 Task: Create a due date automation trigger when advanced on, 2 hours after a card is due add dates not due this week.
Action: Mouse moved to (935, 71)
Screenshot: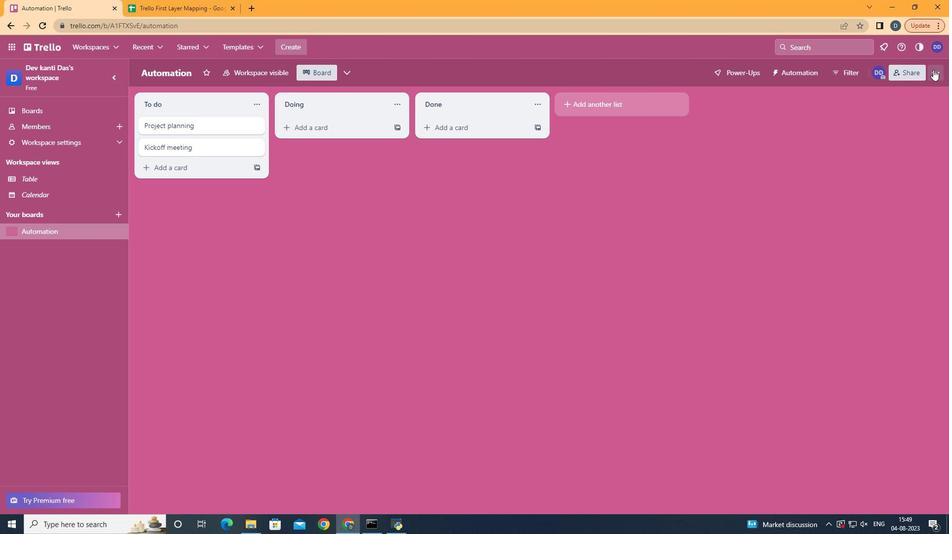 
Action: Mouse pressed left at (935, 71)
Screenshot: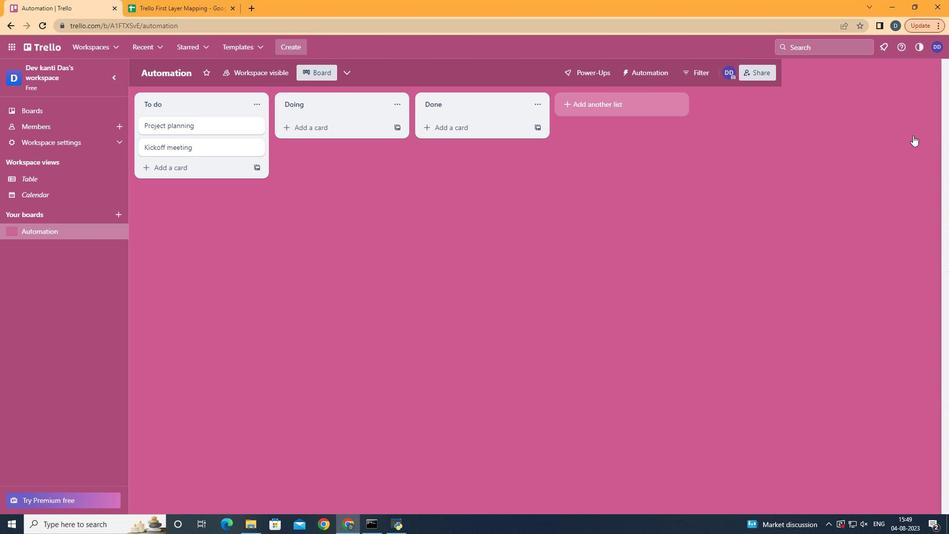 
Action: Mouse moved to (856, 209)
Screenshot: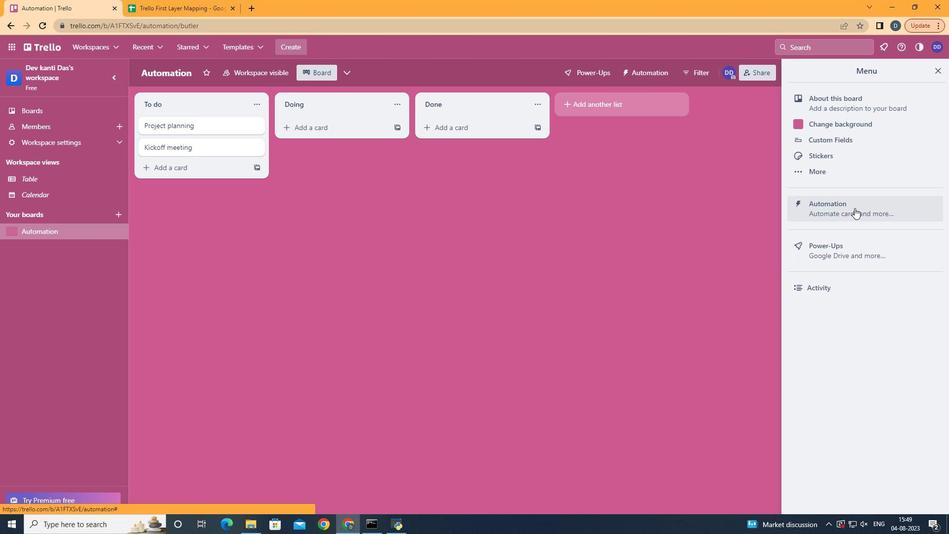 
Action: Mouse pressed left at (856, 209)
Screenshot: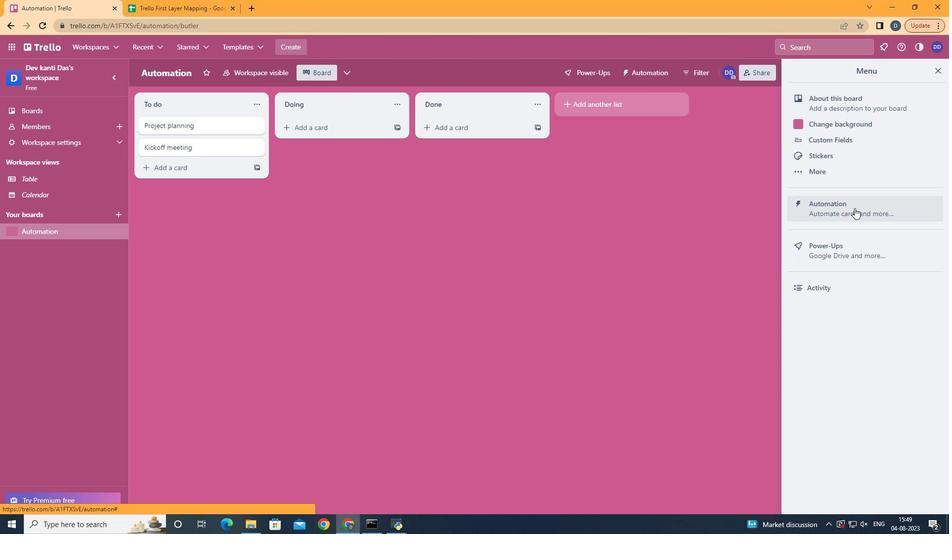 
Action: Mouse moved to (220, 200)
Screenshot: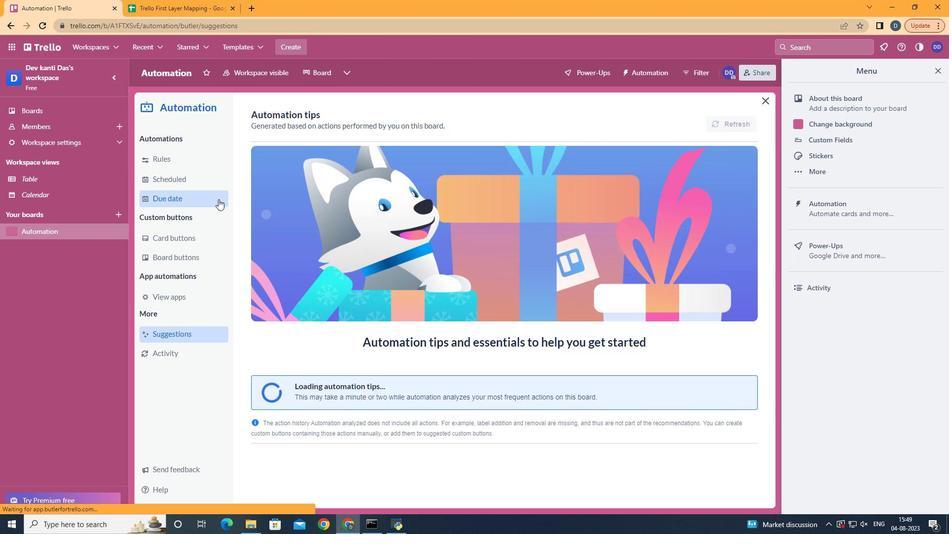 
Action: Mouse pressed left at (220, 200)
Screenshot: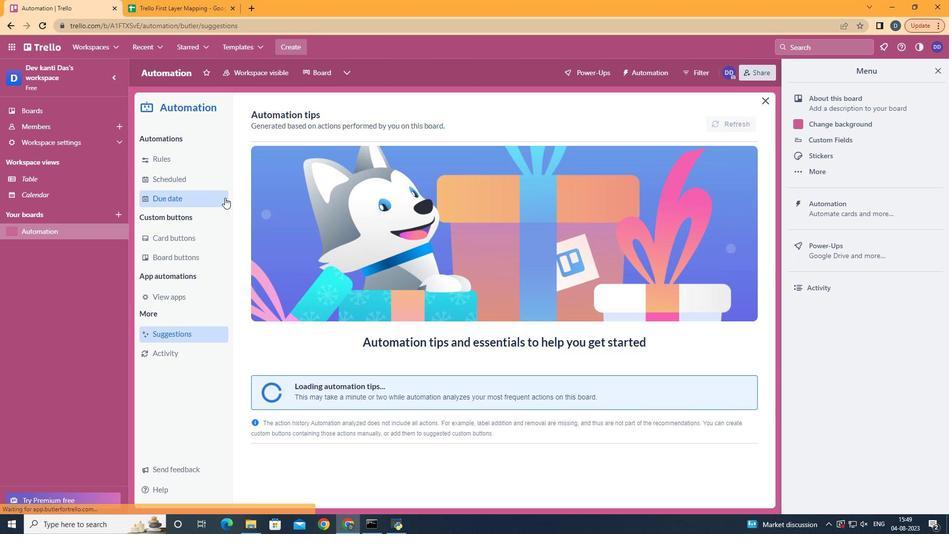 
Action: Mouse moved to (694, 115)
Screenshot: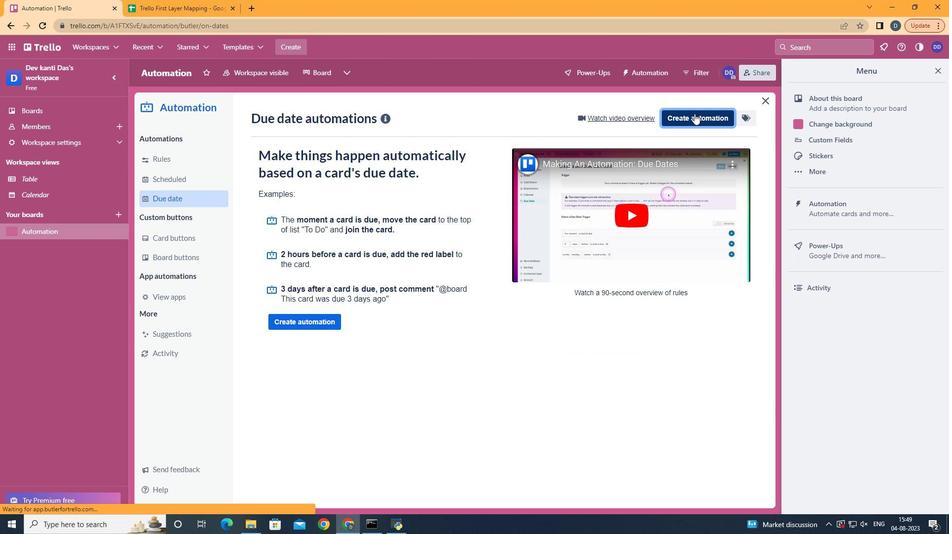 
Action: Mouse pressed left at (694, 115)
Screenshot: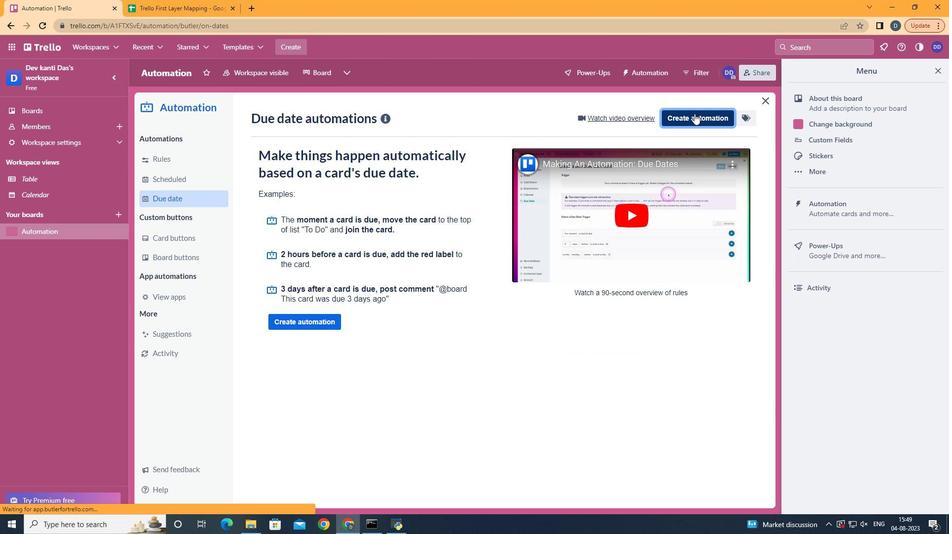 
Action: Mouse moved to (521, 214)
Screenshot: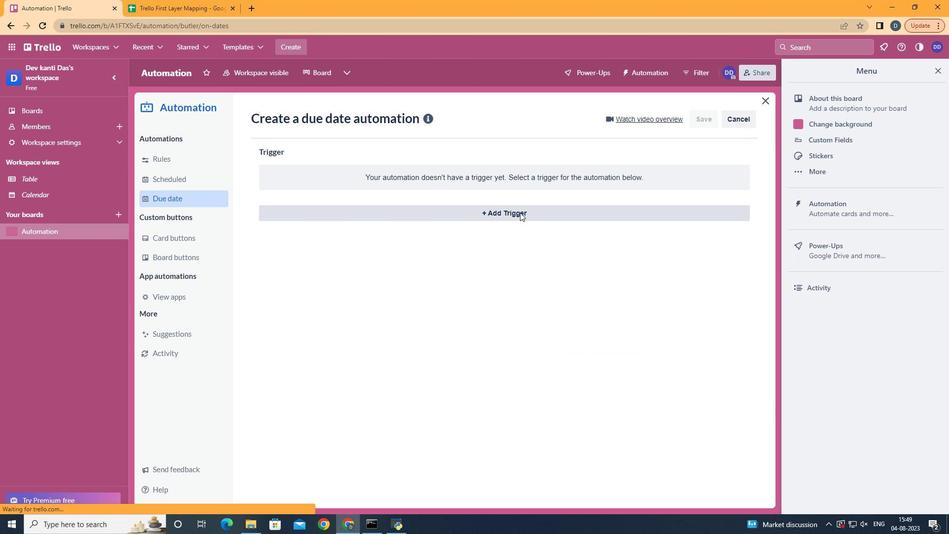 
Action: Mouse pressed left at (521, 214)
Screenshot: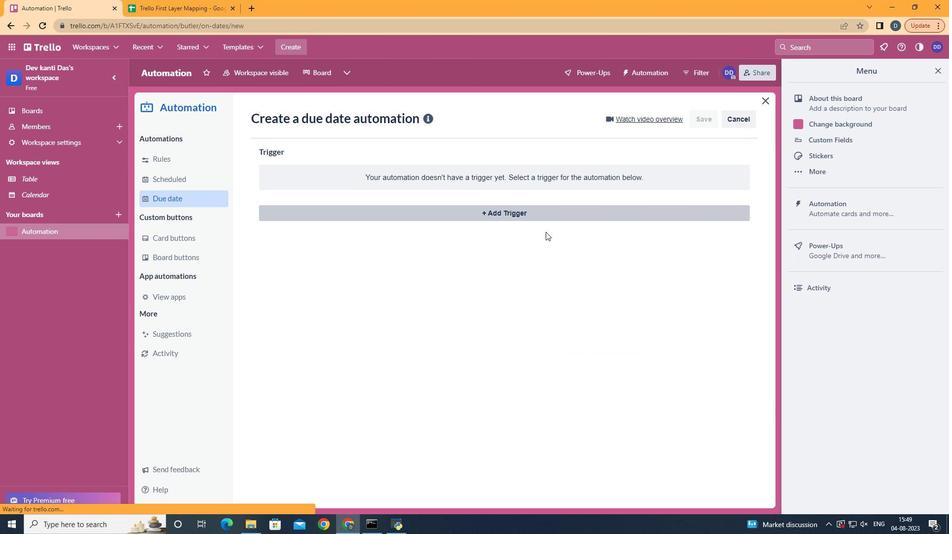 
Action: Mouse moved to (323, 429)
Screenshot: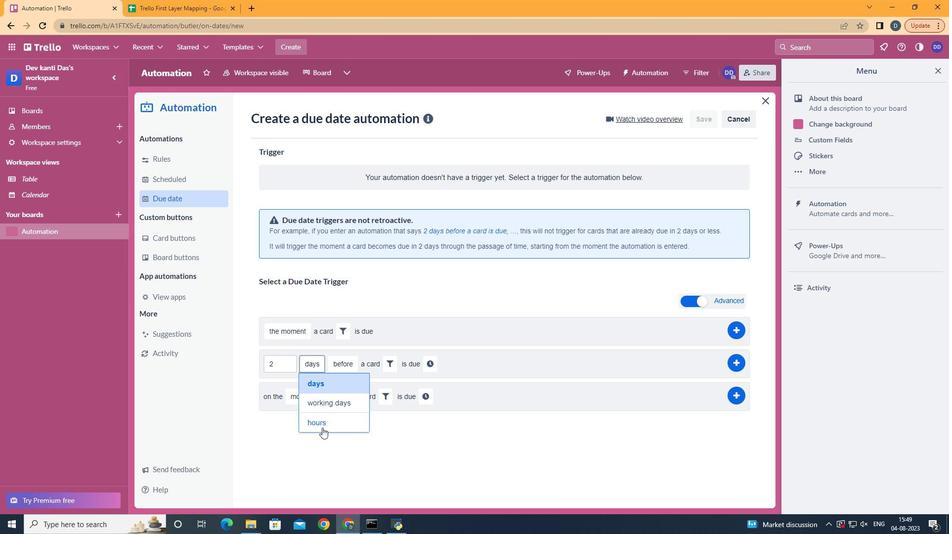 
Action: Mouse pressed left at (323, 429)
Screenshot: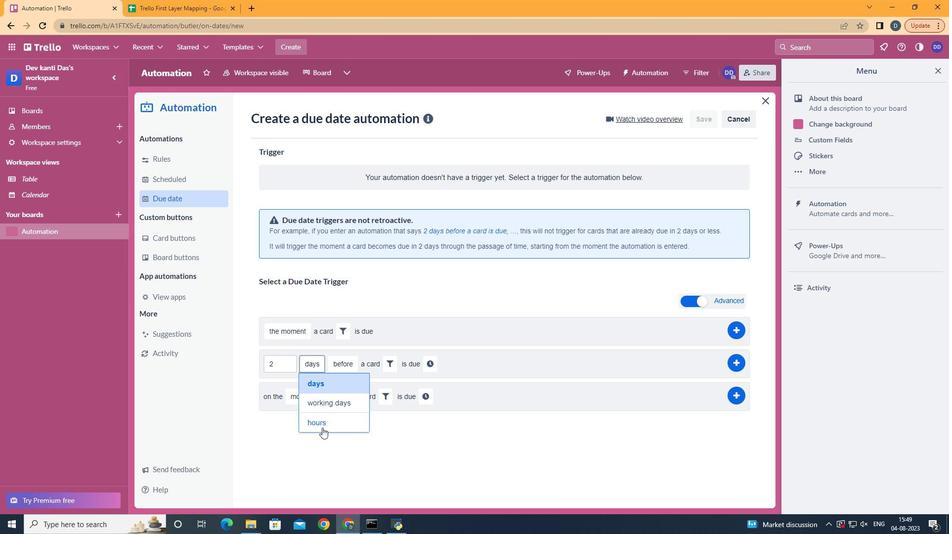 
Action: Mouse moved to (359, 406)
Screenshot: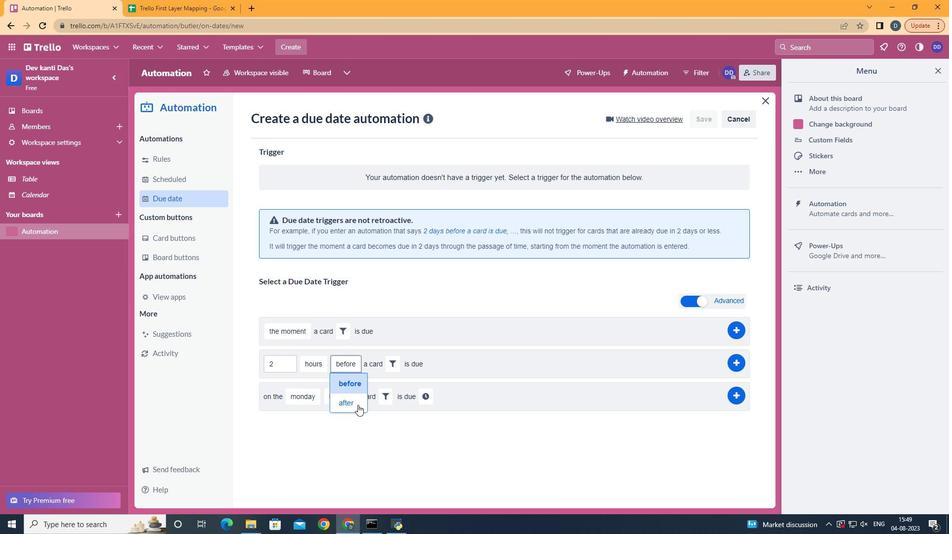 
Action: Mouse pressed left at (359, 406)
Screenshot: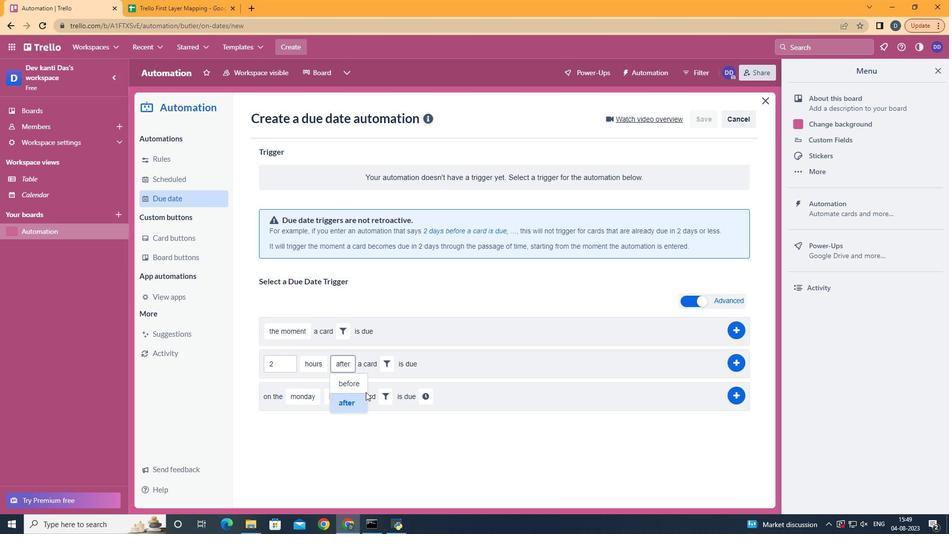 
Action: Mouse moved to (384, 370)
Screenshot: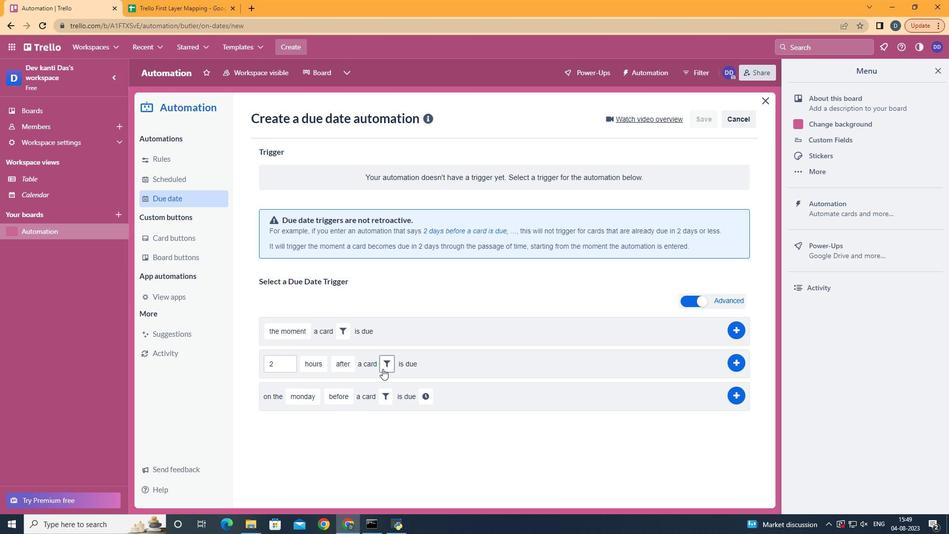 
Action: Mouse pressed left at (384, 370)
Screenshot: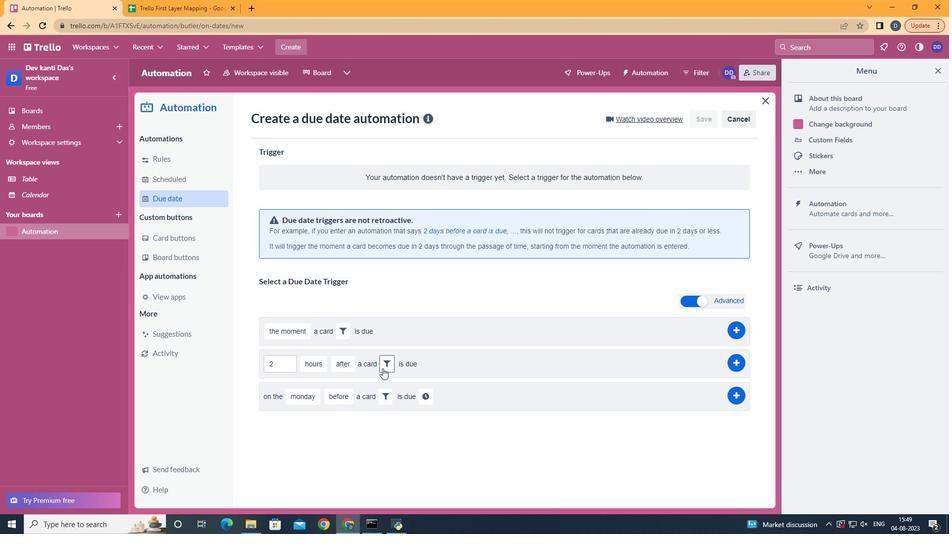 
Action: Mouse moved to (435, 398)
Screenshot: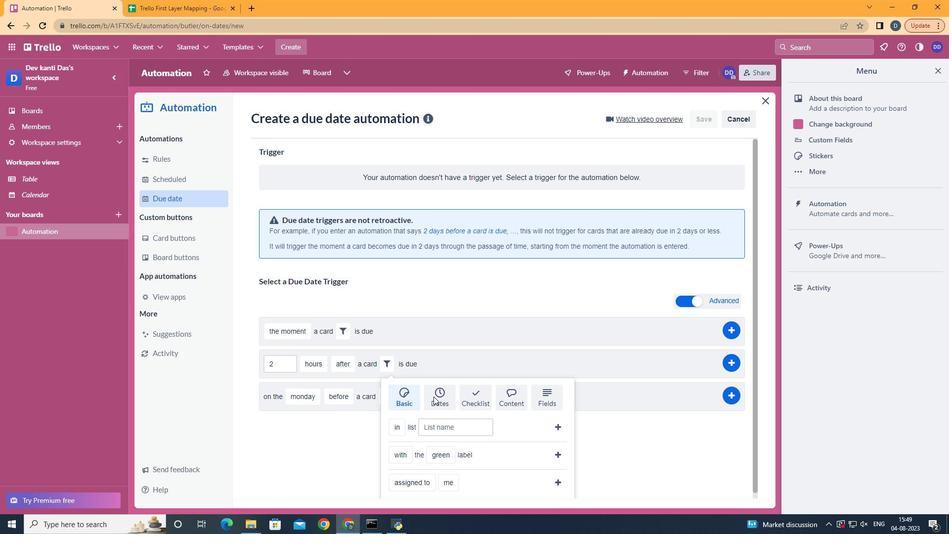 
Action: Mouse pressed left at (435, 398)
Screenshot: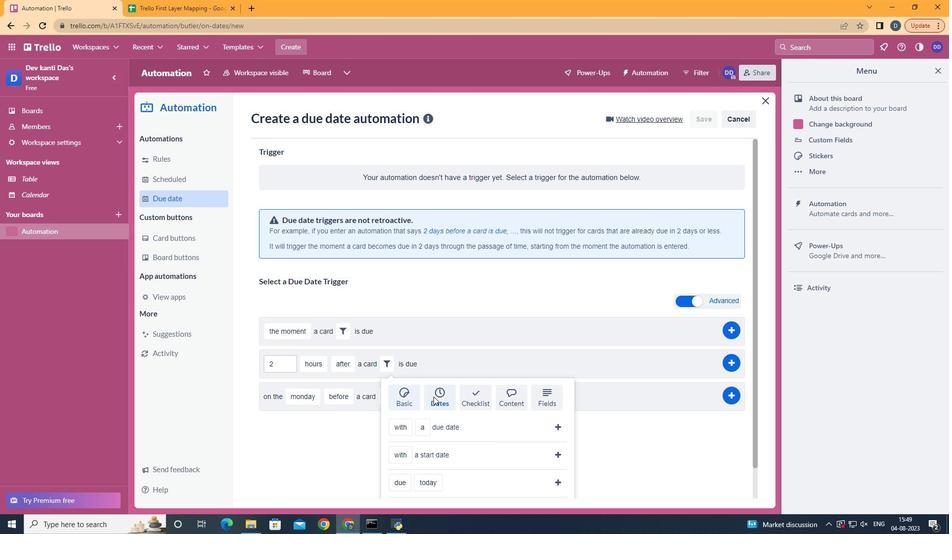 
Action: Mouse scrolled (435, 397) with delta (0, 0)
Screenshot: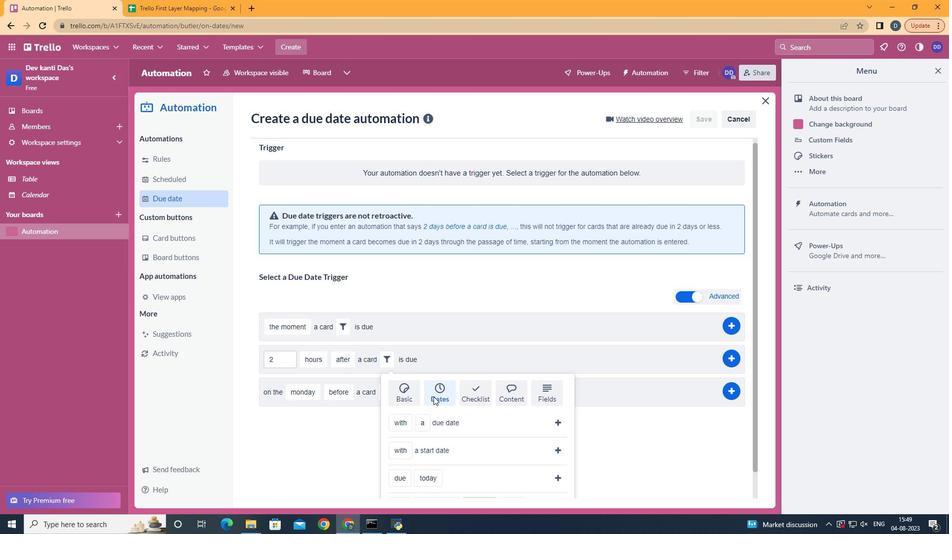 
Action: Mouse scrolled (435, 397) with delta (0, 0)
Screenshot: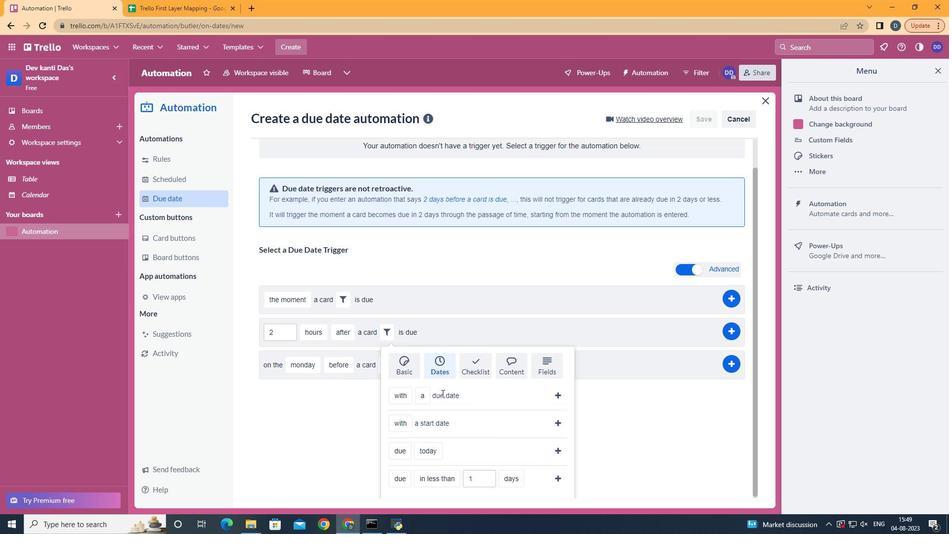 
Action: Mouse scrolled (435, 397) with delta (0, 0)
Screenshot: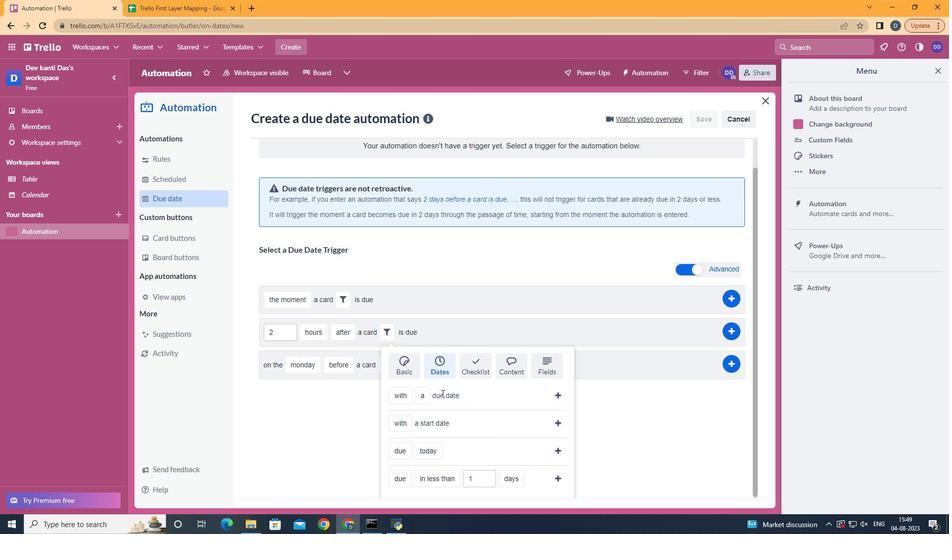 
Action: Mouse scrolled (435, 397) with delta (0, 0)
Screenshot: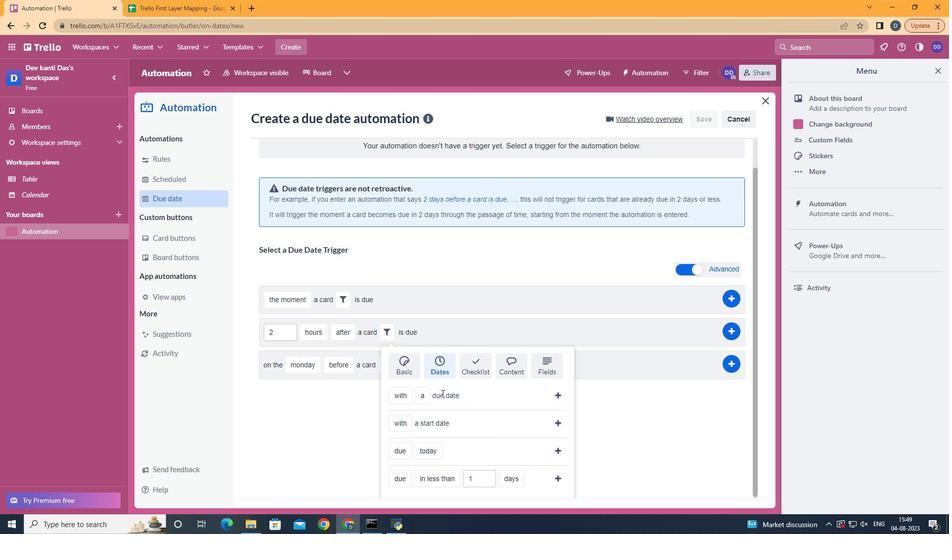 
Action: Mouse moved to (435, 398)
Screenshot: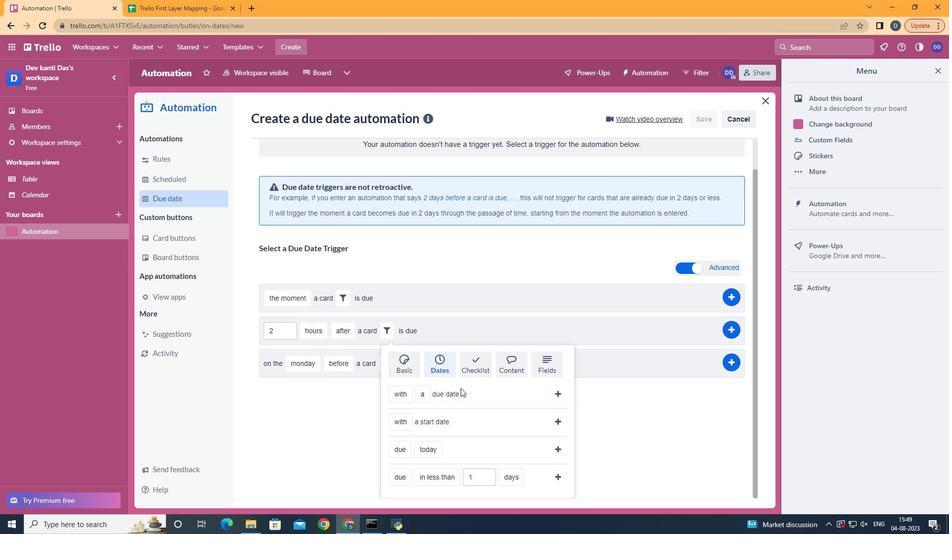 
Action: Mouse scrolled (435, 397) with delta (0, 0)
Screenshot: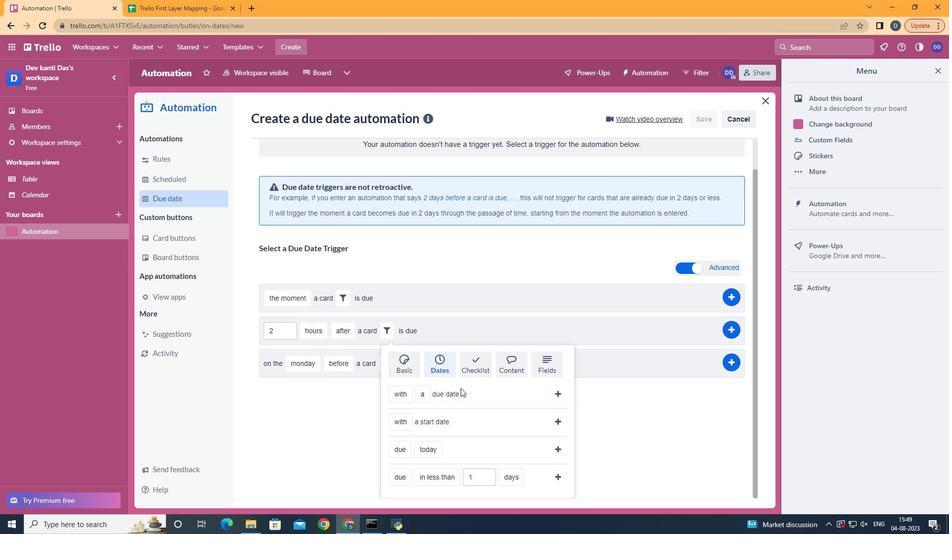 
Action: Mouse moved to (408, 391)
Screenshot: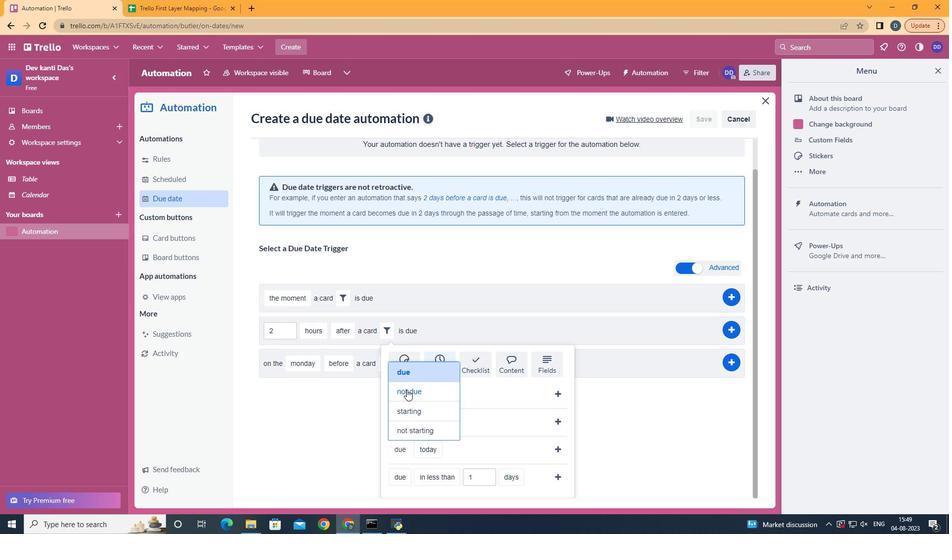 
Action: Mouse pressed left at (408, 391)
Screenshot: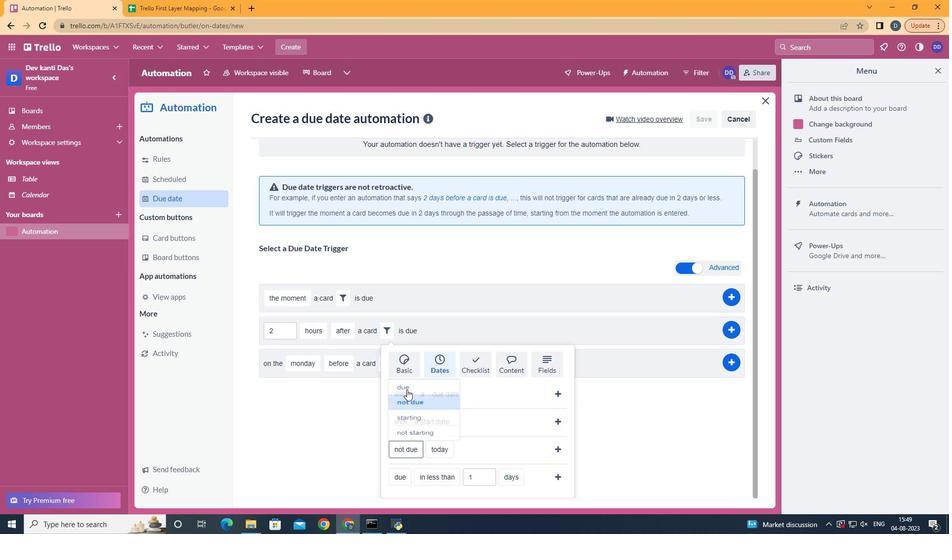 
Action: Mouse moved to (454, 371)
Screenshot: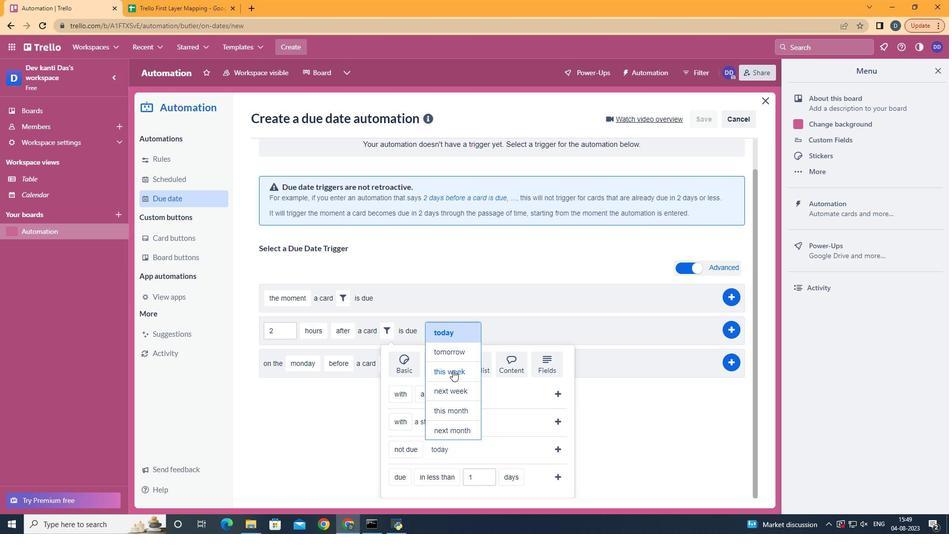 
Action: Mouse pressed left at (454, 371)
Screenshot: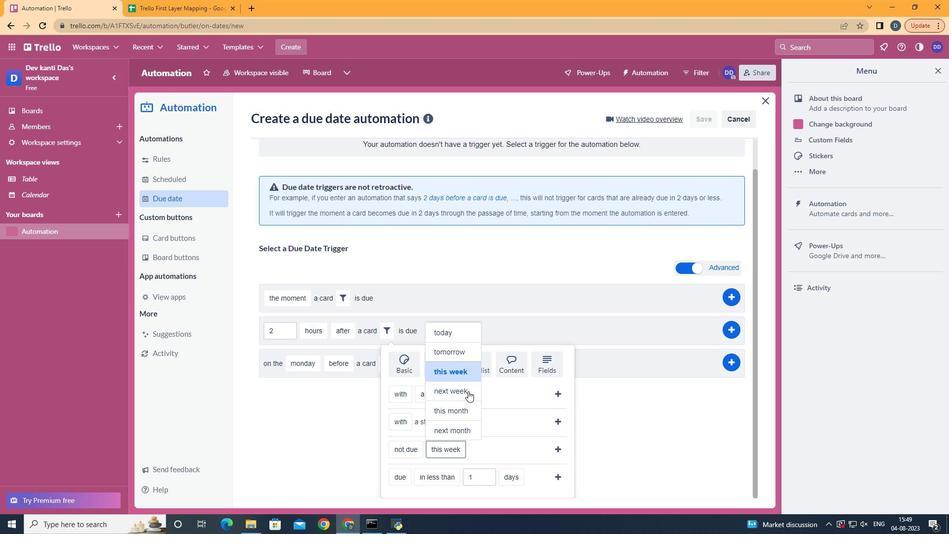 
Action: Mouse moved to (555, 453)
Screenshot: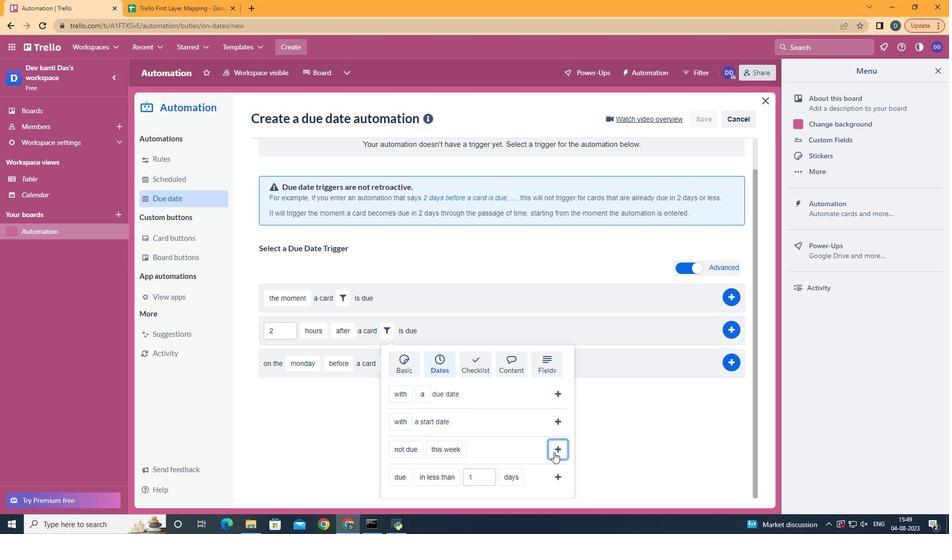 
Action: Mouse pressed left at (555, 453)
Screenshot: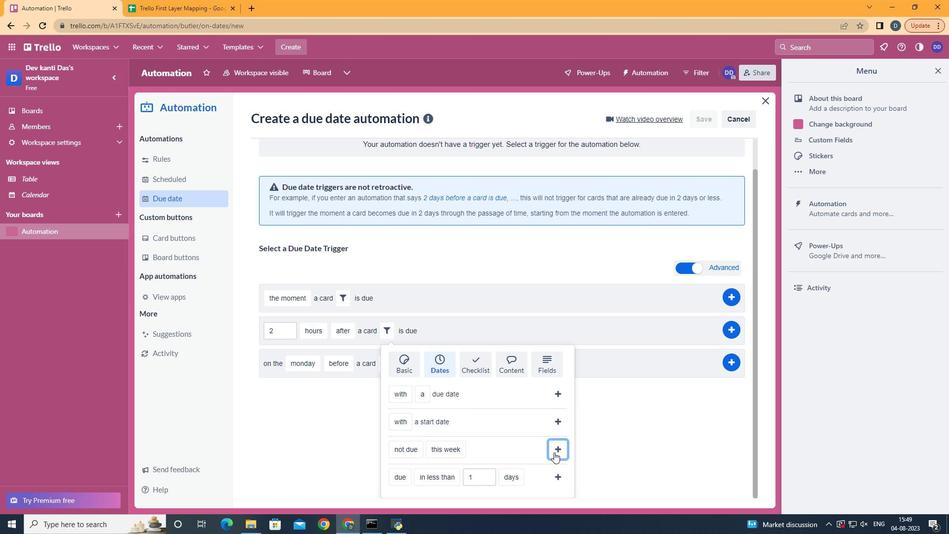 
Action: Mouse moved to (733, 369)
Screenshot: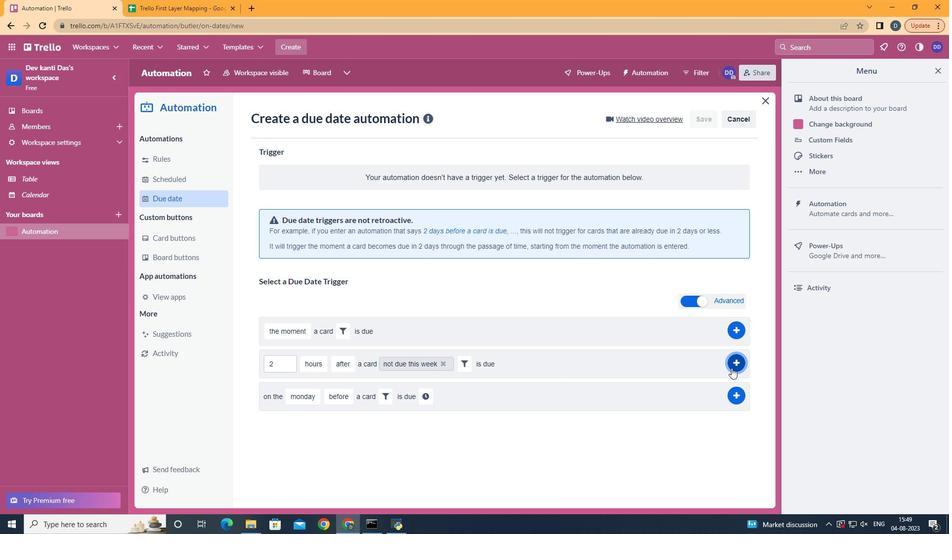
Action: Mouse pressed left at (733, 369)
Screenshot: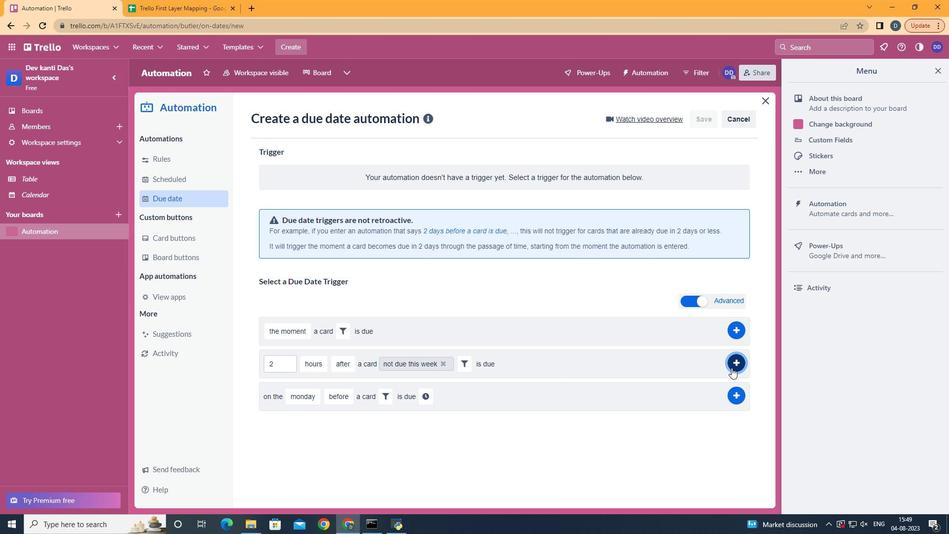 
Action: Mouse moved to (428, 196)
Screenshot: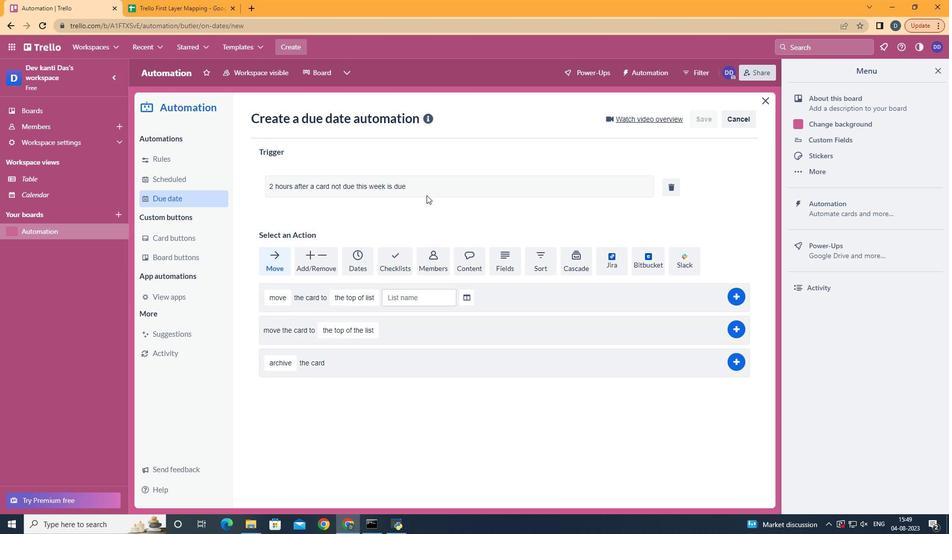 
